 Task: Create a new general discussion in the repository "Javascript" with the title "updates" and the description "updates about bugs".
Action: Mouse moved to (981, 191)
Screenshot: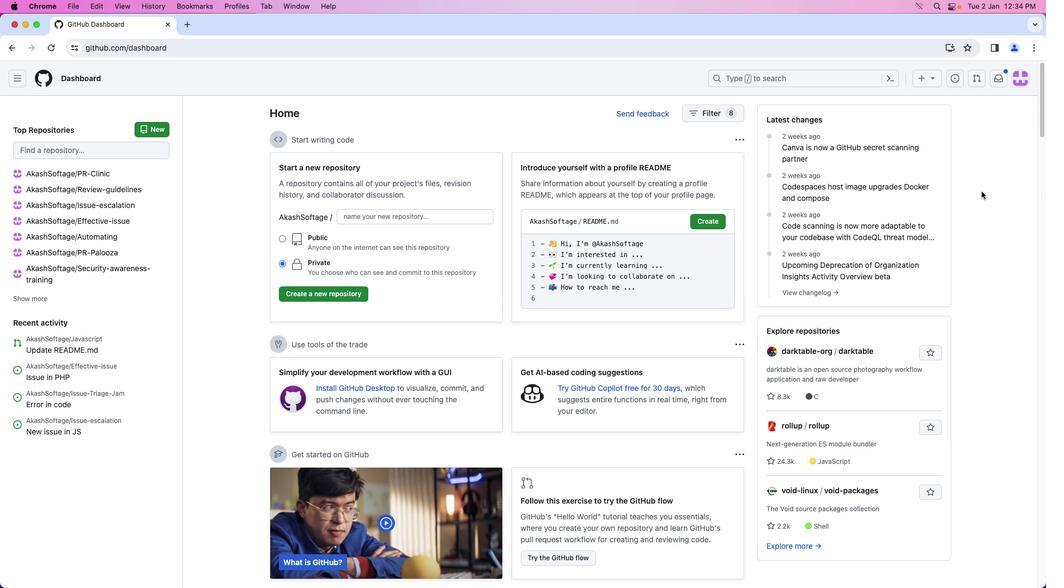 
Action: Mouse pressed left at (981, 191)
Screenshot: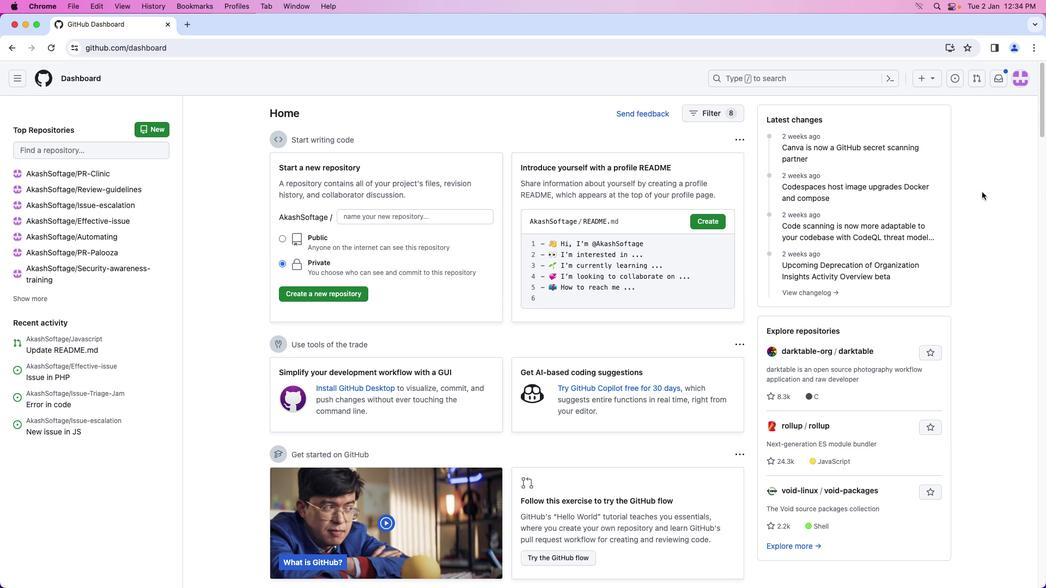 
Action: Mouse moved to (1025, 79)
Screenshot: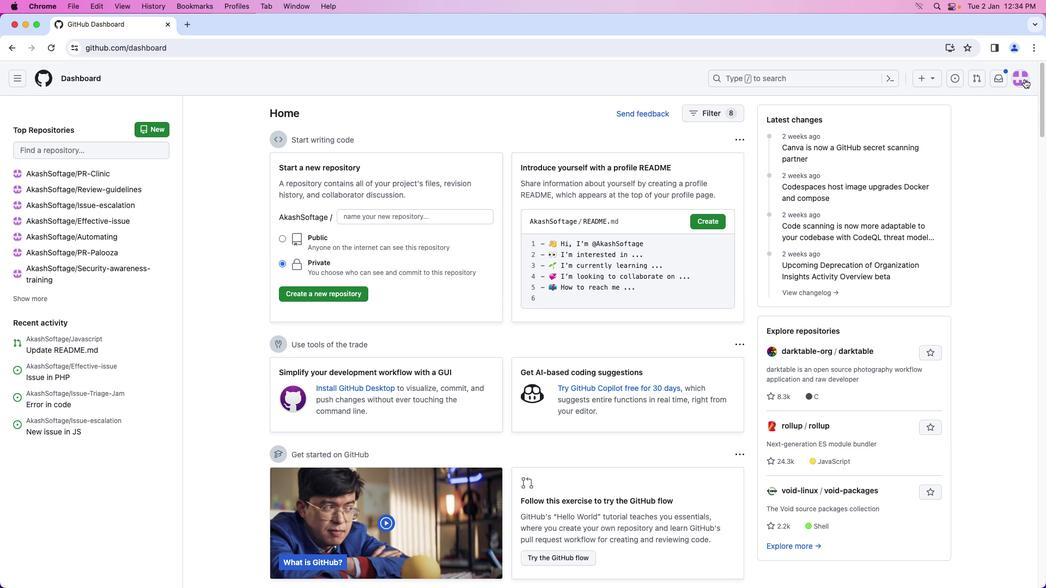 
Action: Mouse pressed left at (1025, 79)
Screenshot: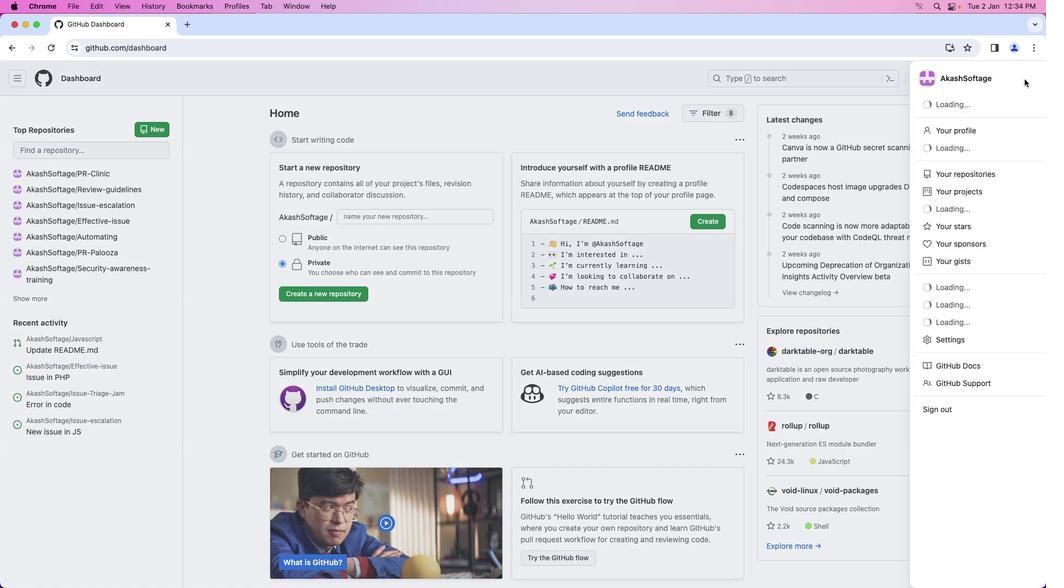 
Action: Mouse moved to (970, 174)
Screenshot: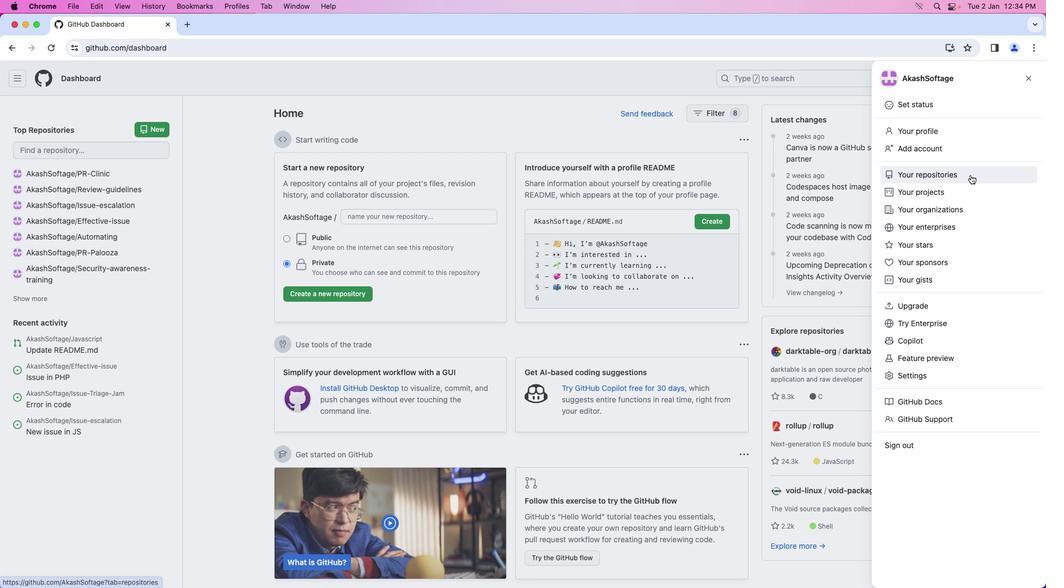 
Action: Mouse pressed left at (970, 174)
Screenshot: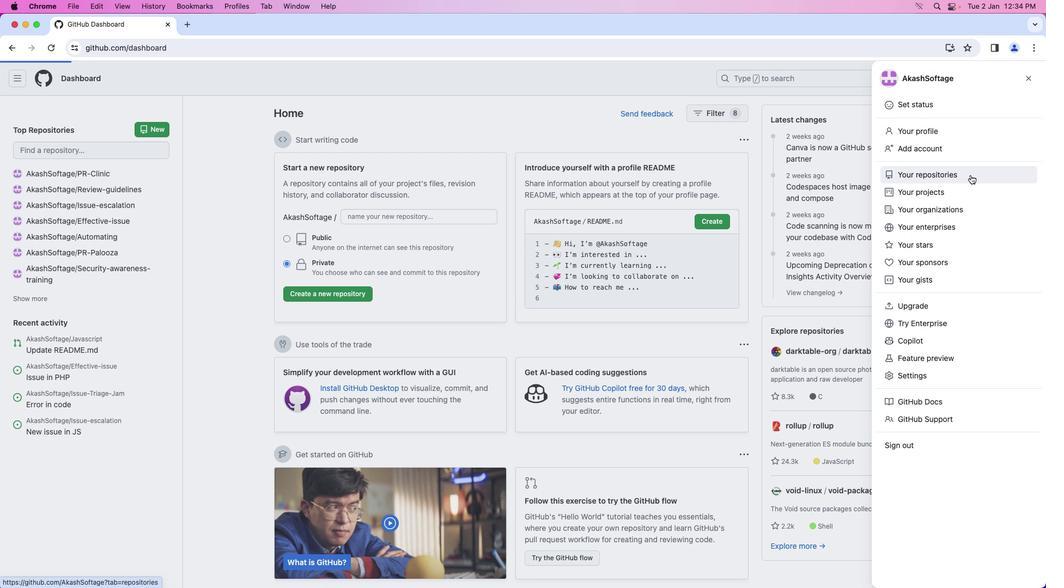 
Action: Mouse moved to (389, 180)
Screenshot: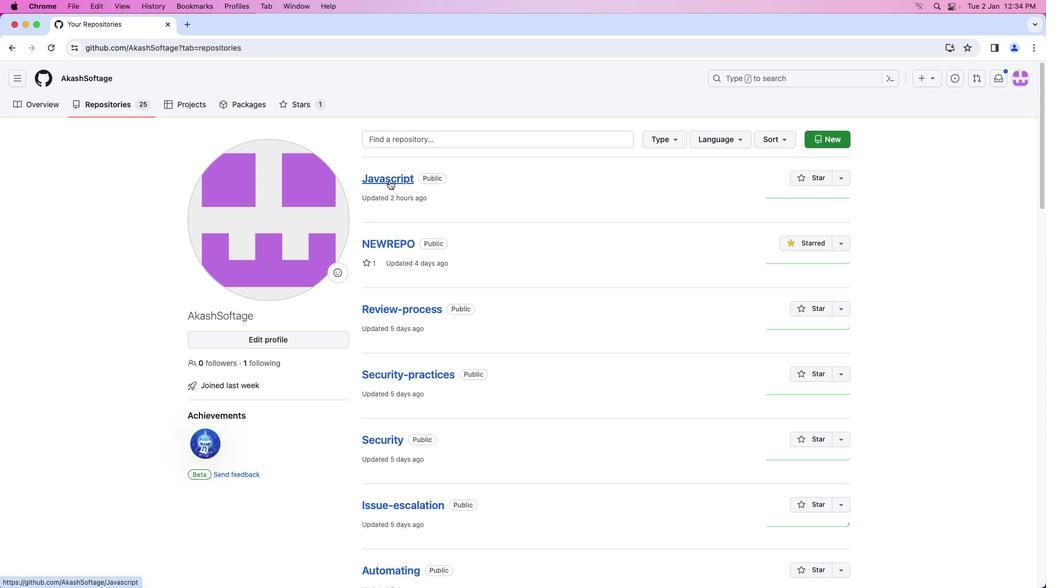 
Action: Mouse pressed left at (389, 180)
Screenshot: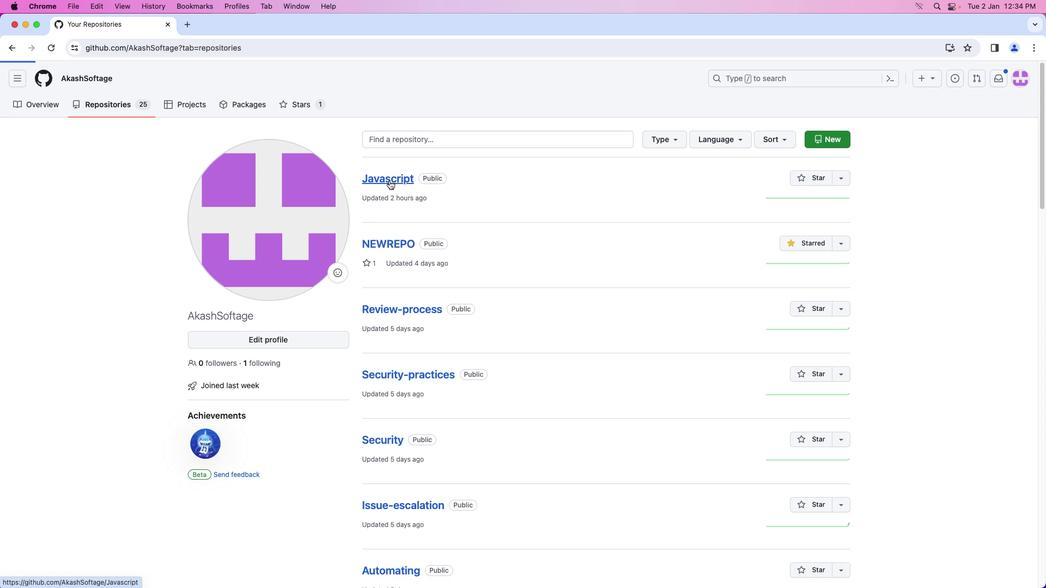 
Action: Mouse moved to (216, 105)
Screenshot: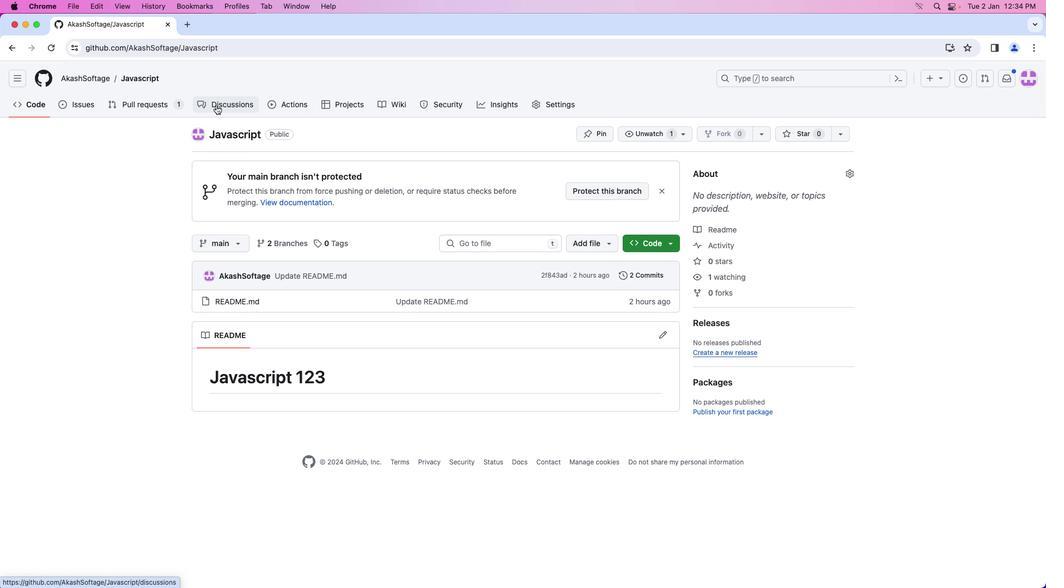 
Action: Mouse pressed left at (216, 105)
Screenshot: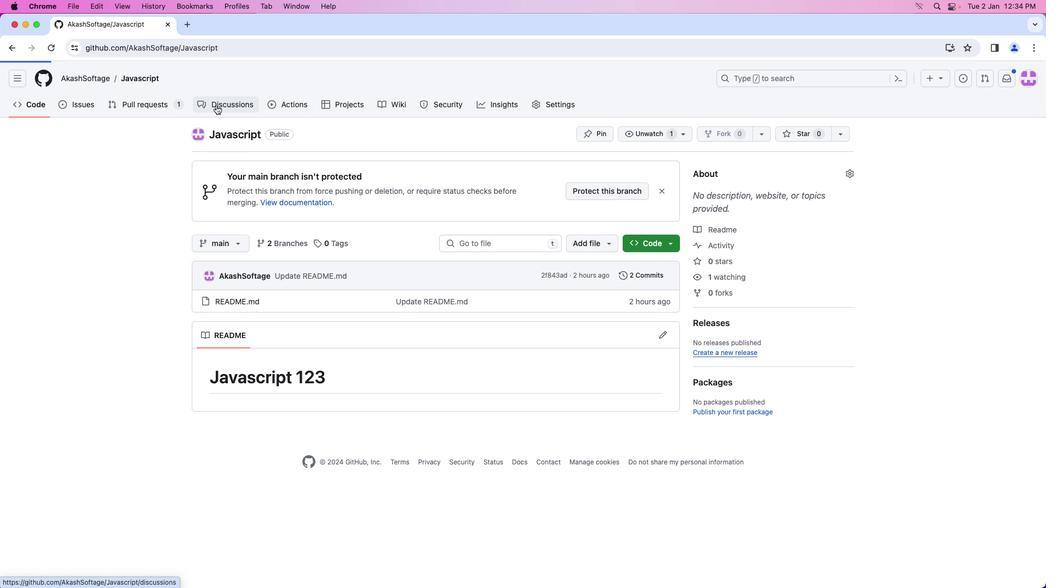 
Action: Mouse moved to (825, 242)
Screenshot: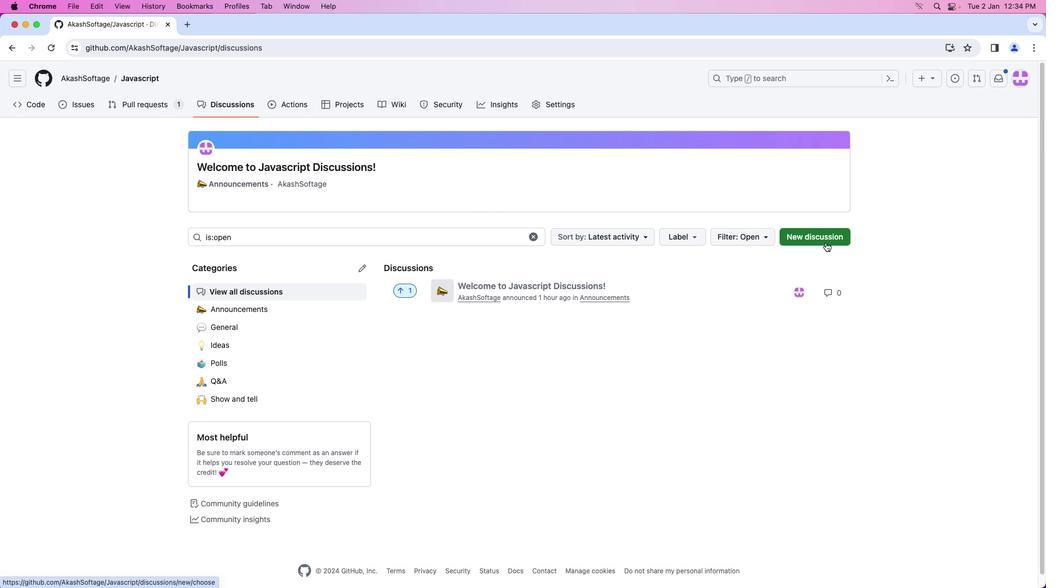 
Action: Mouse pressed left at (825, 242)
Screenshot: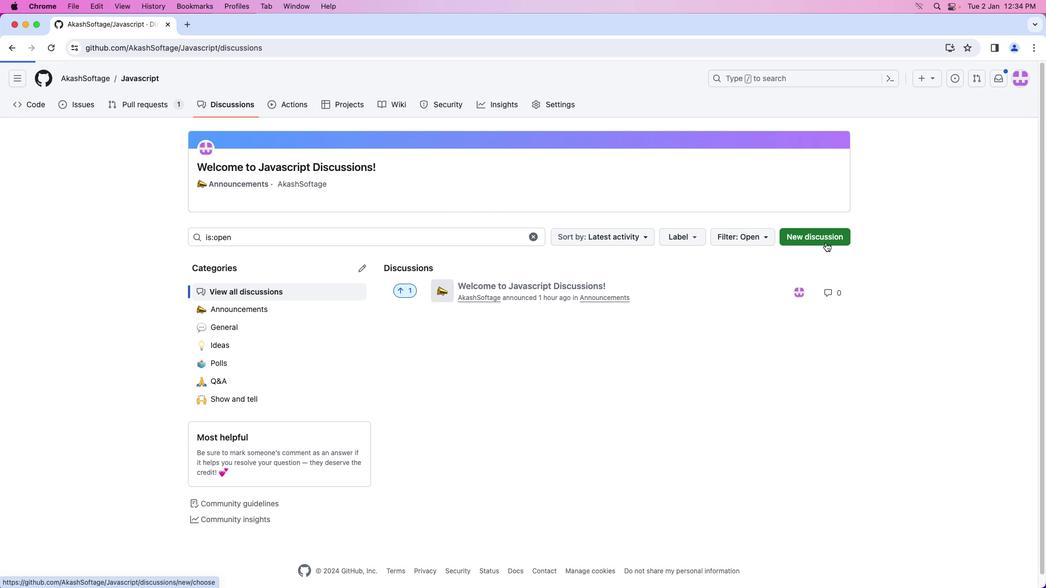 
Action: Mouse moved to (826, 251)
Screenshot: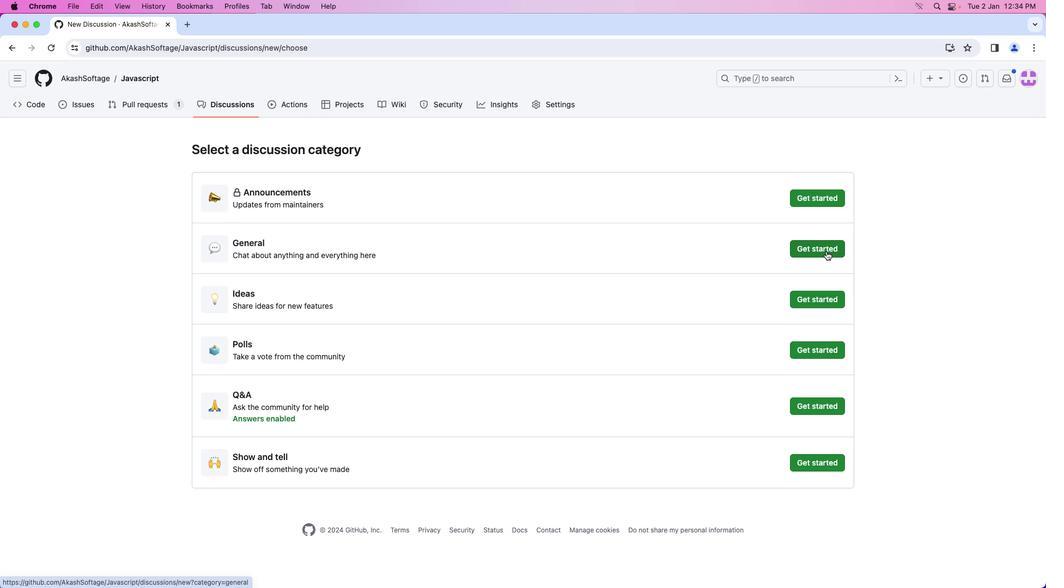 
Action: Mouse pressed left at (826, 251)
Screenshot: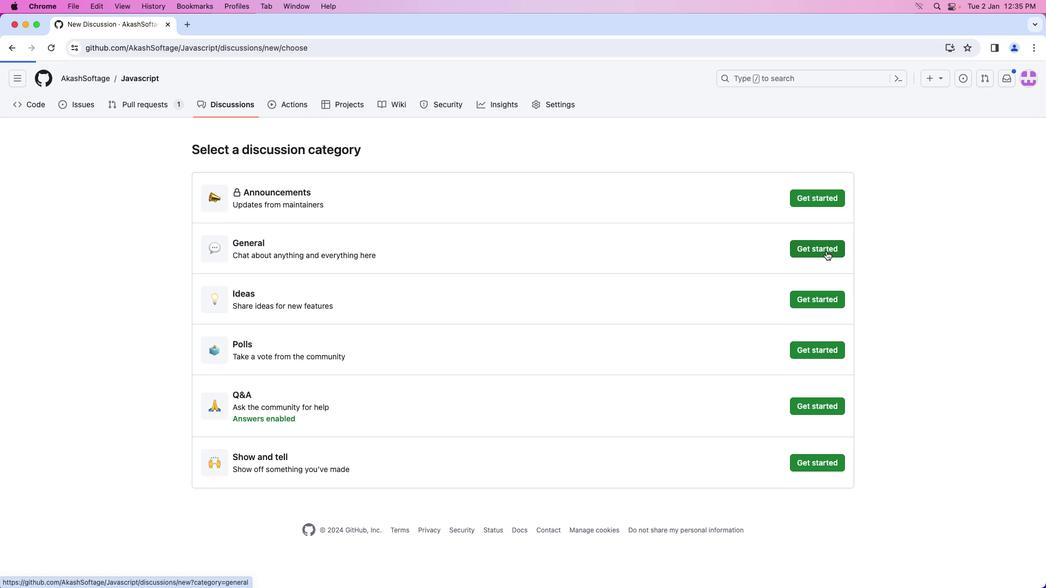 
Action: Mouse moved to (562, 246)
Screenshot: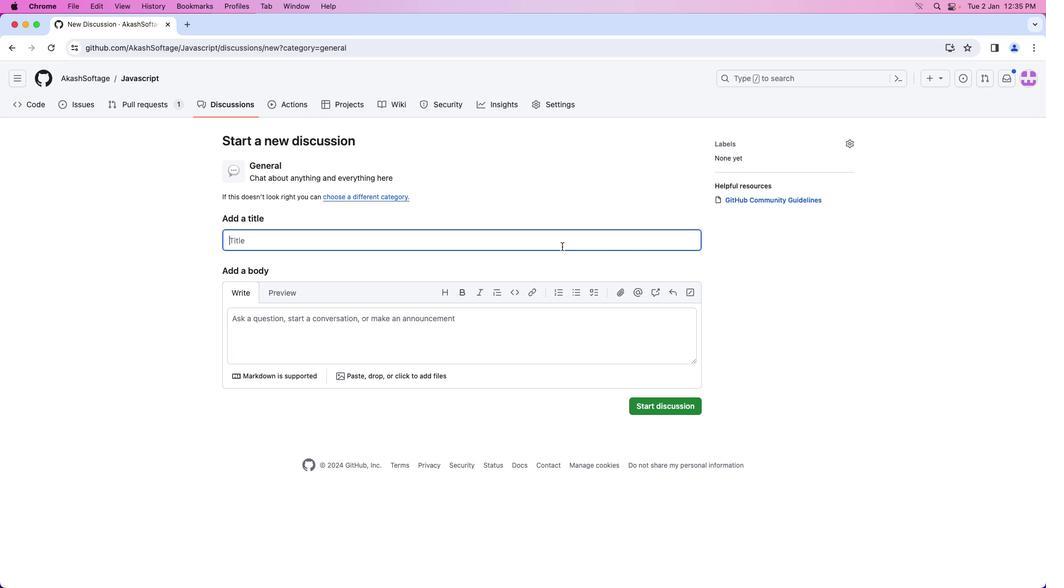 
Action: Mouse pressed left at (562, 246)
Screenshot: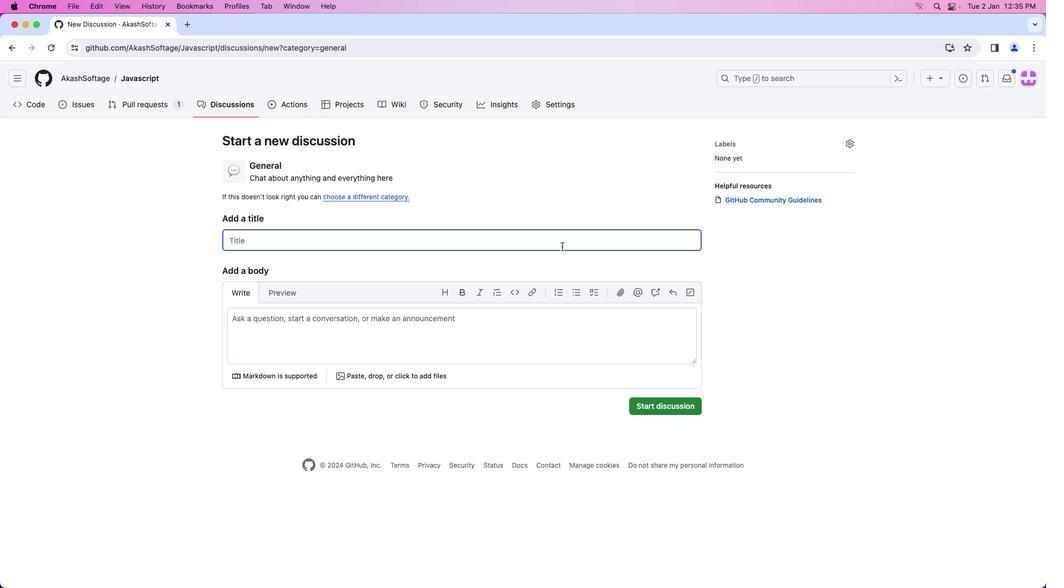 
Action: Key pressed 'u''p''d''a''t''e''s'
Screenshot: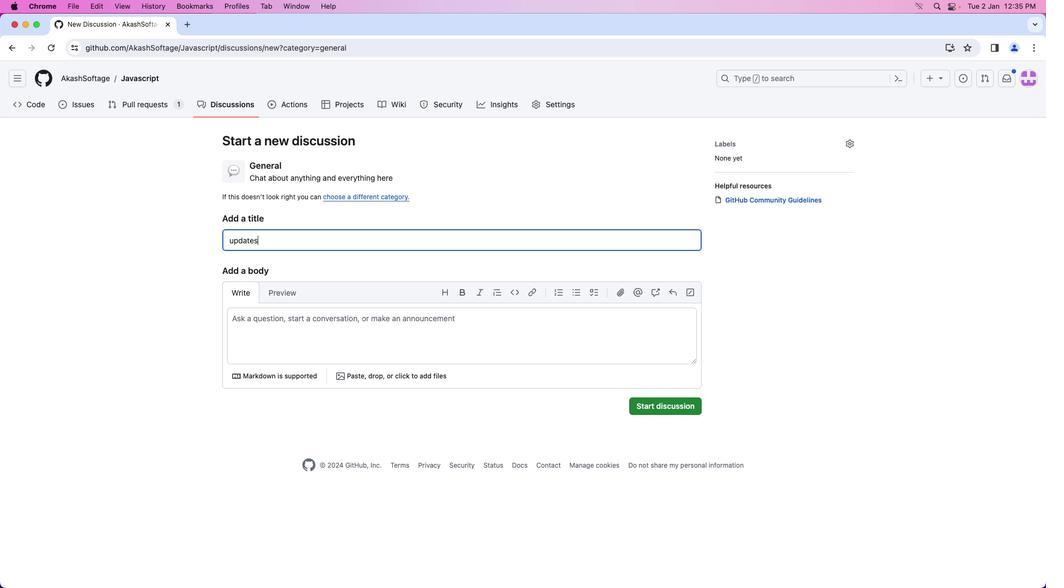 
Action: Mouse moved to (596, 324)
Screenshot: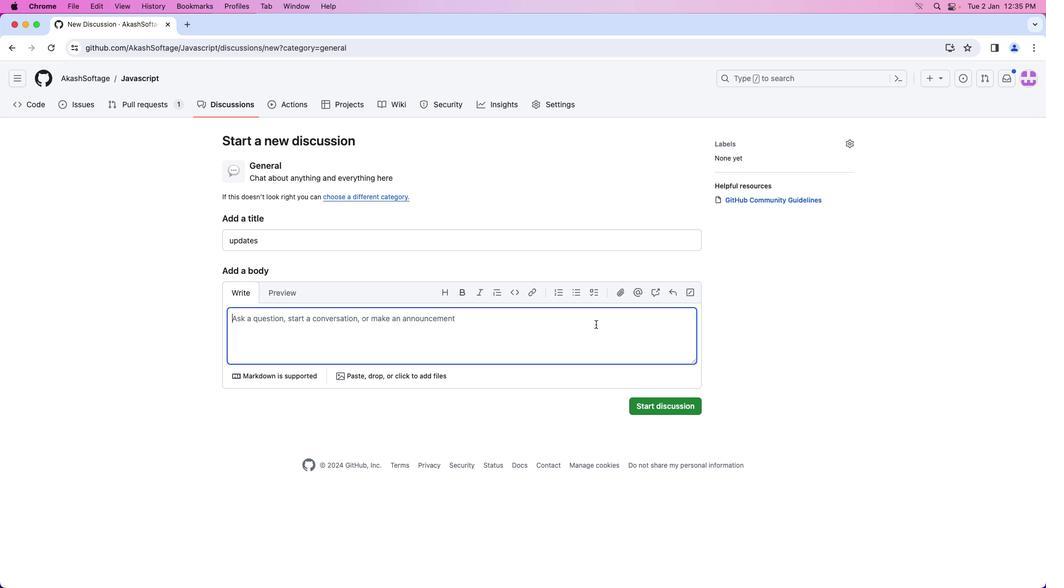 
Action: Mouse pressed left at (596, 324)
Screenshot: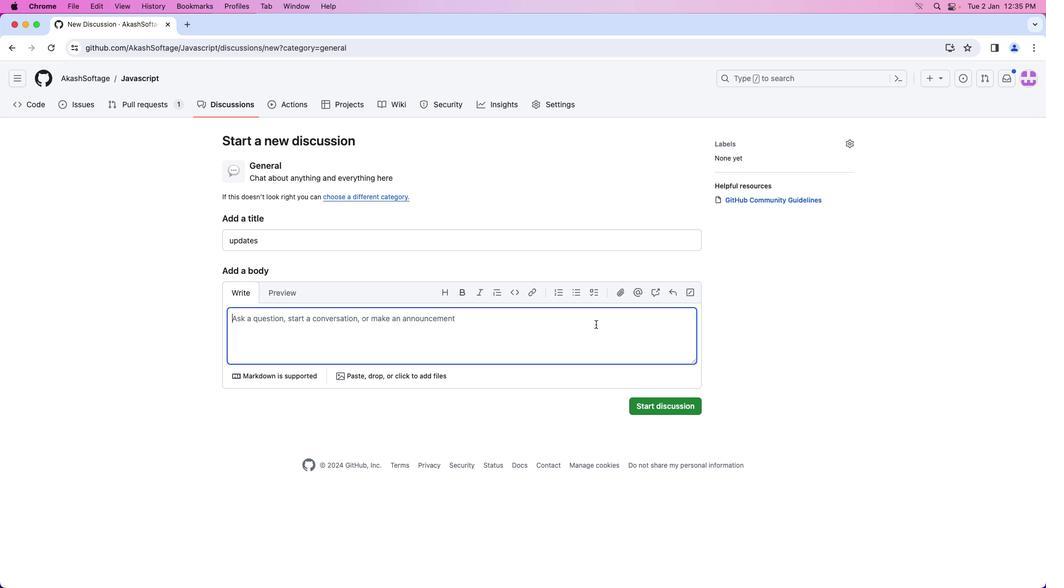 
Action: Key pressed 'u''p''d''a''t''e''s'Key.space'a''b''o''u''t'Key.space'b''u''g''s'
Screenshot: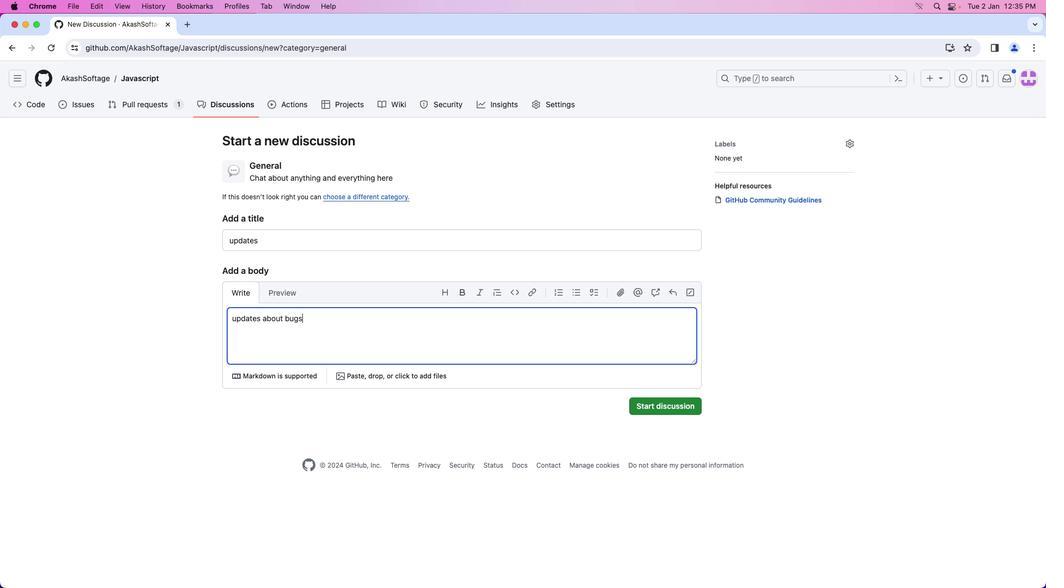 
Action: Mouse moved to (683, 403)
Screenshot: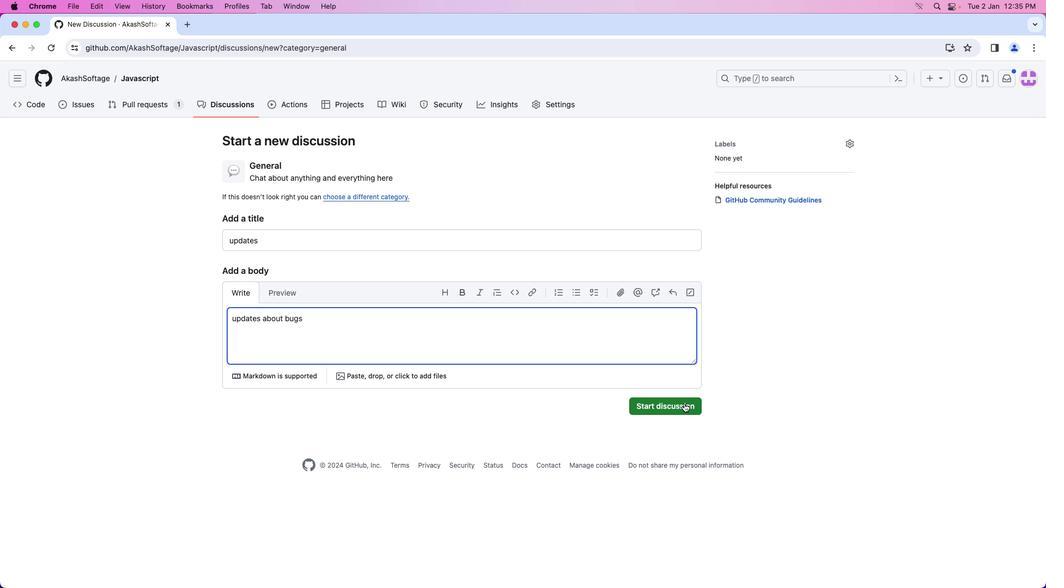 
